 Task: Create New Customer with Customer Name: Cavalli Pizza Napoletana, Billing Address Line1: 3104 Abia Martin Drive, Billing Address Line2:  Panther Burn, Billing Address Line3:  Mississippi 38765
Action: Mouse moved to (131, 36)
Screenshot: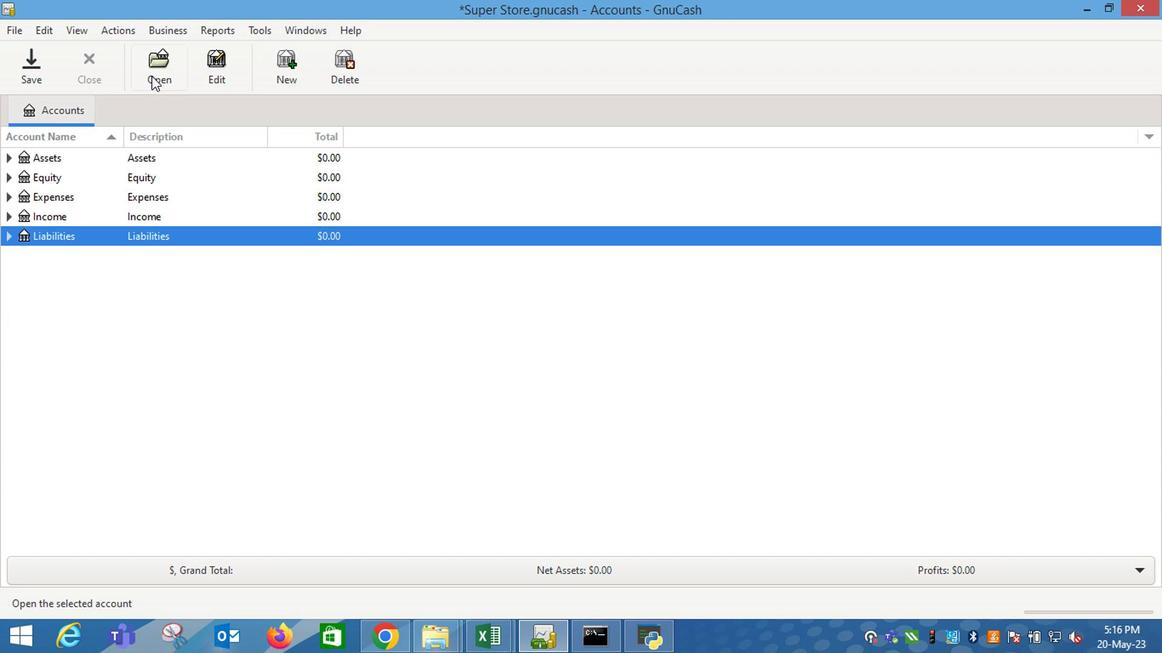 
Action: Mouse pressed left at (131, 36)
Screenshot: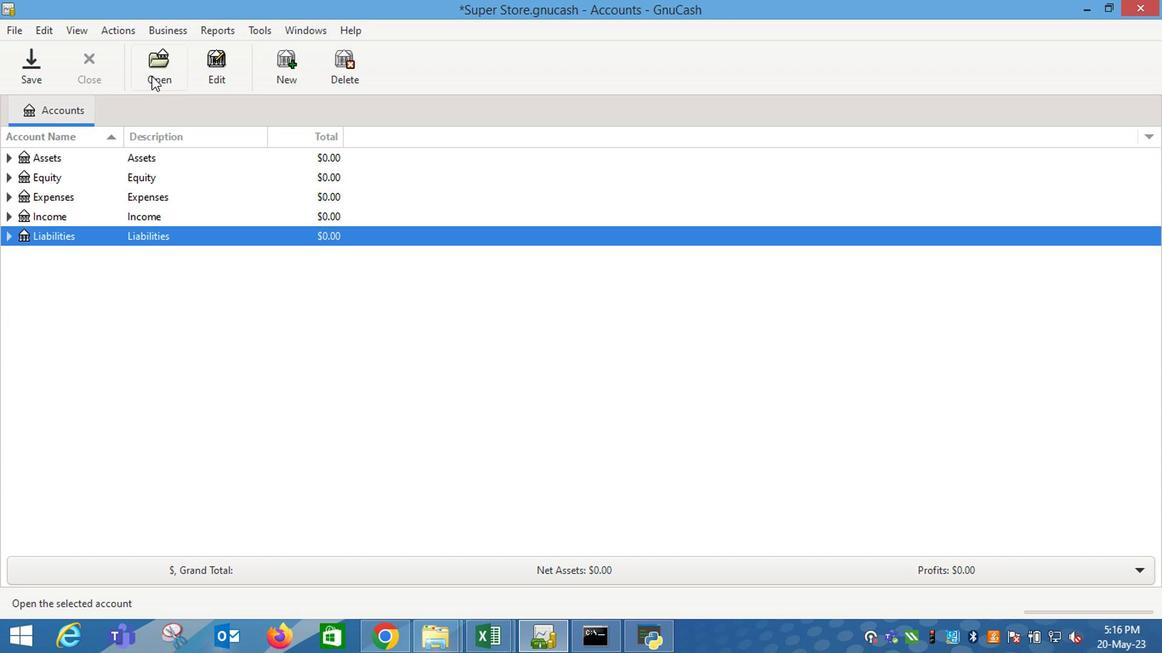 
Action: Mouse moved to (277, 72)
Screenshot: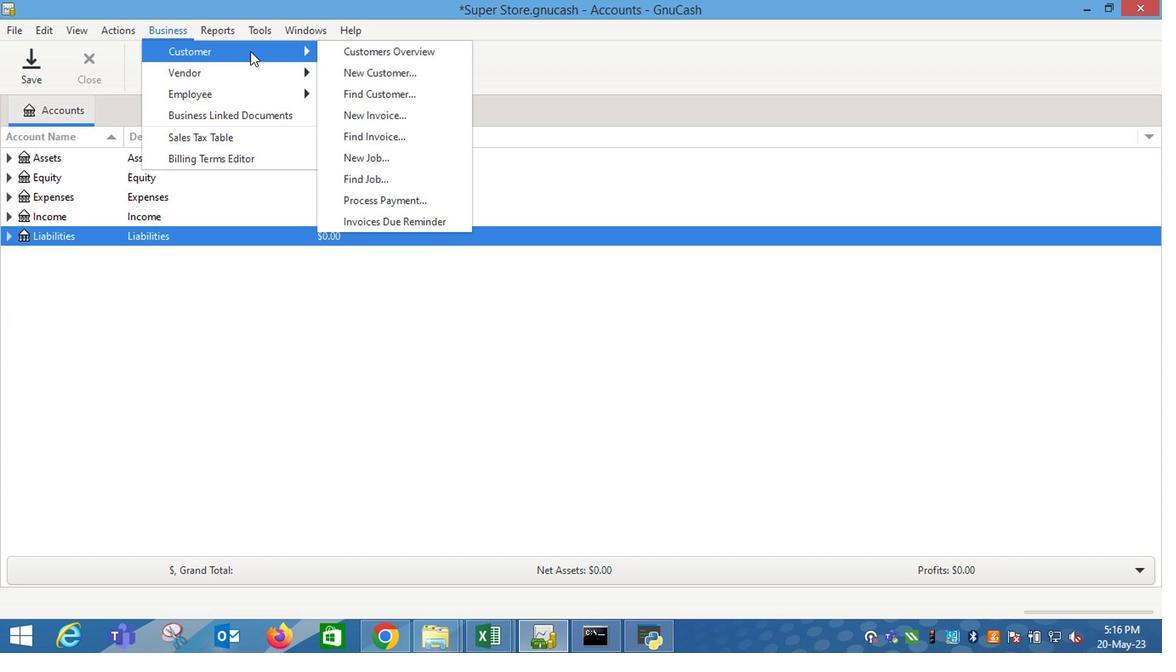 
Action: Mouse pressed left at (277, 72)
Screenshot: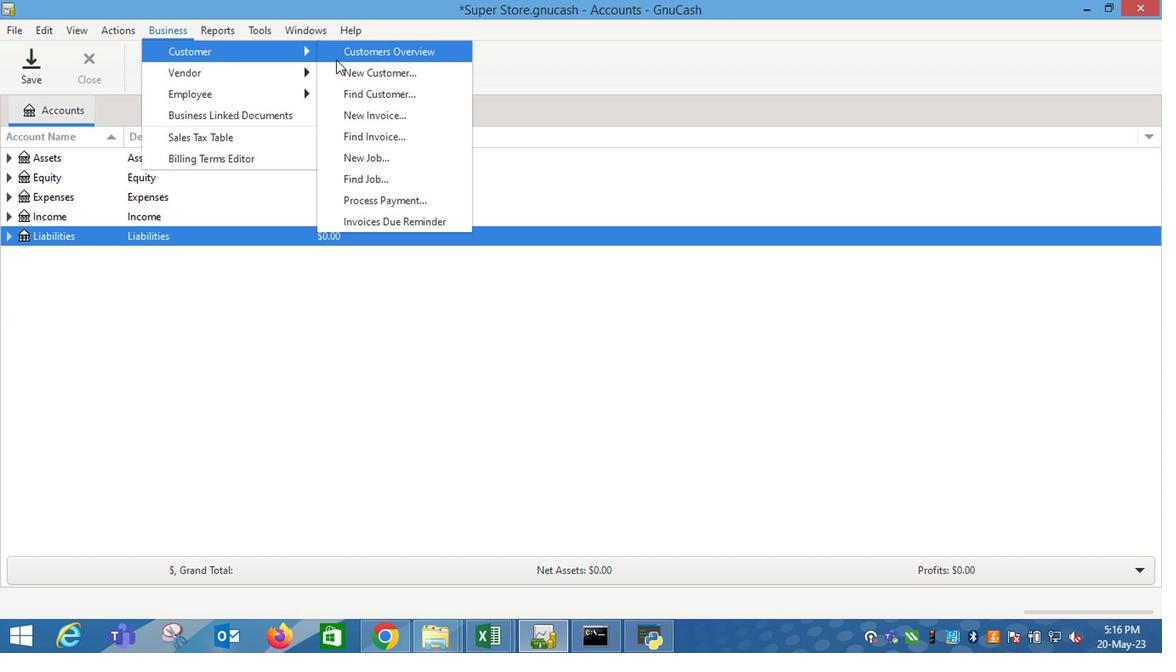 
Action: Key pressed <Key.shift_r>Cavalli<Key.space><Key.shift_r>Pizza<Key.space><Key.shift_r>Nap
Screenshot: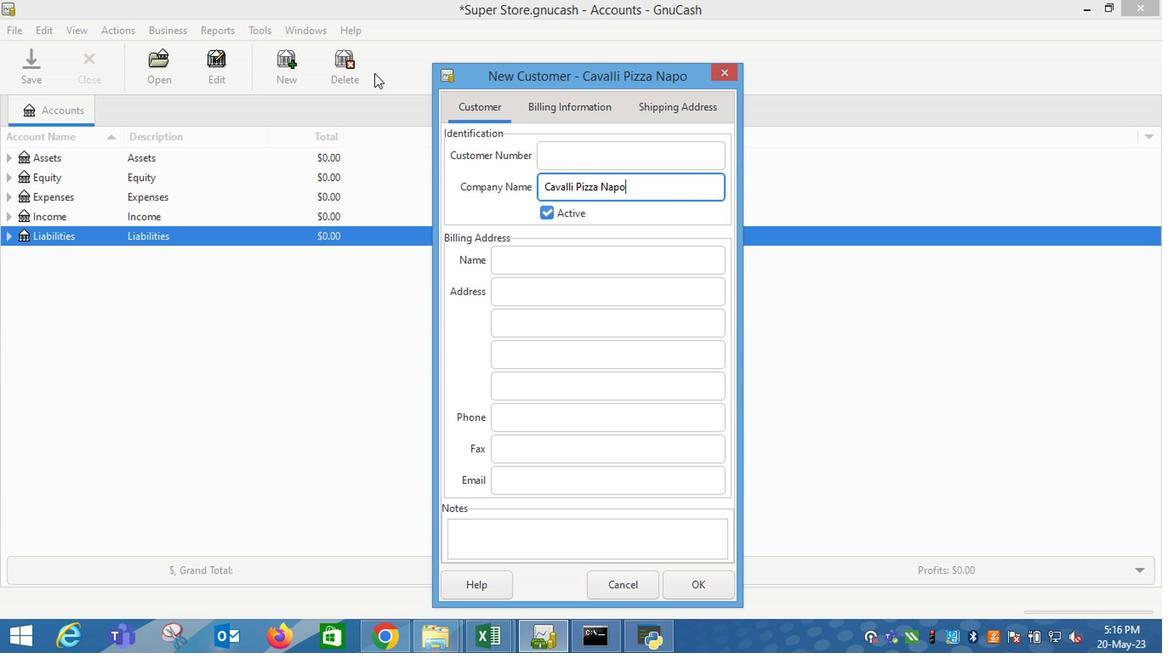 
Action: Mouse moved to (278, 75)
Screenshot: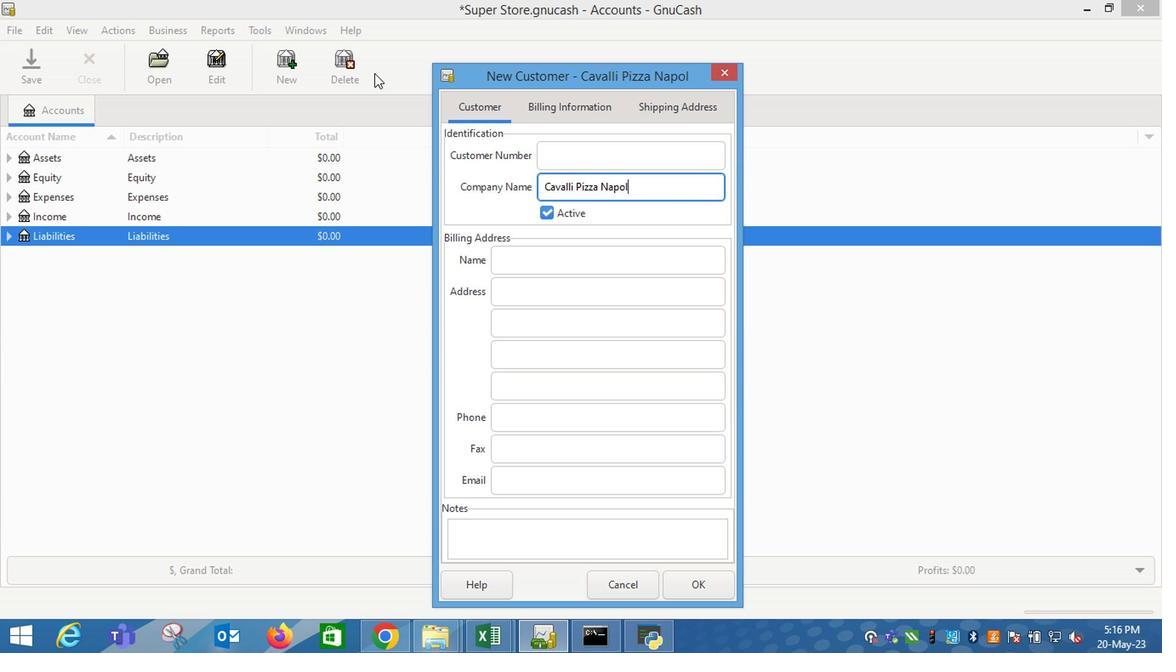 
Action: Key pressed oletana<Key.tab><Key.tab><Key.tab>3104<Key.space><Key.shift_r>Abia<Key.space><Key.shift_r>Martin<Key.space><Key.shift_r>Drive<Key.tab><Key.shift_r>P<Key.enter>
Screenshot: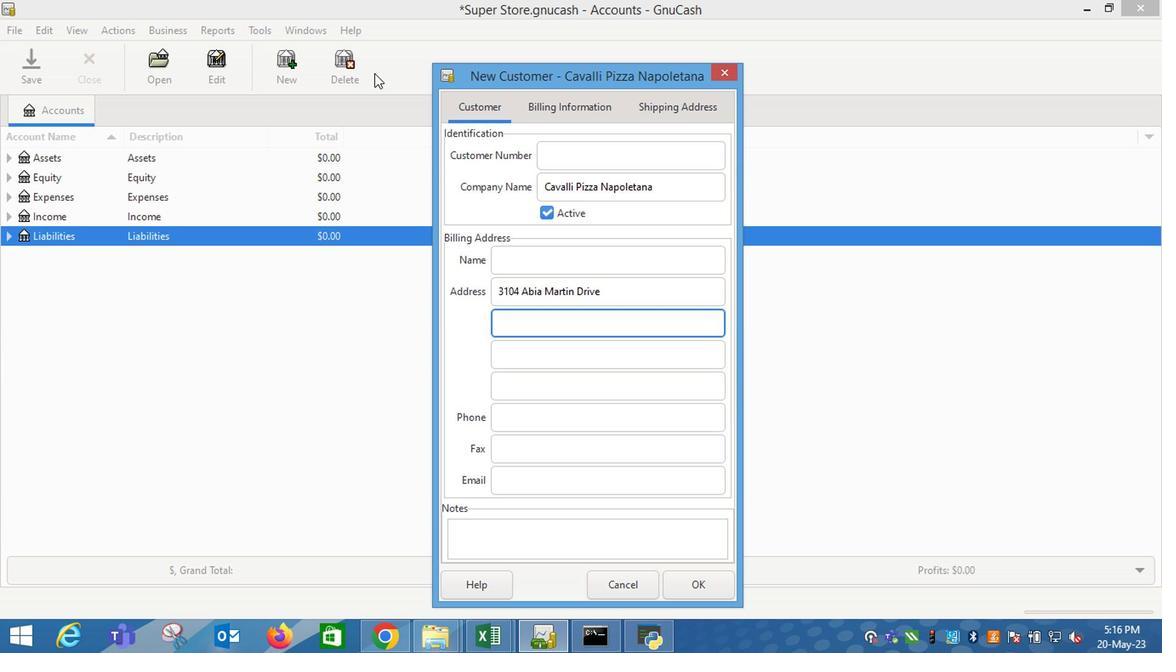 
Action: Mouse moved to (142, 37)
Screenshot: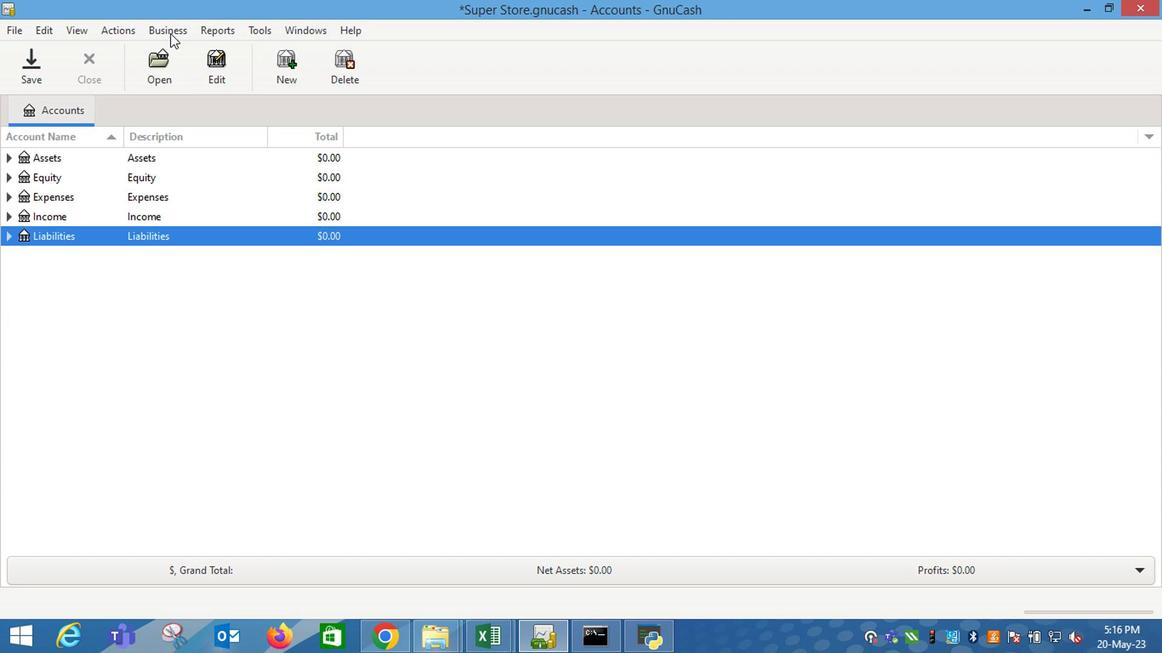 
Action: Mouse pressed left at (142, 37)
Screenshot: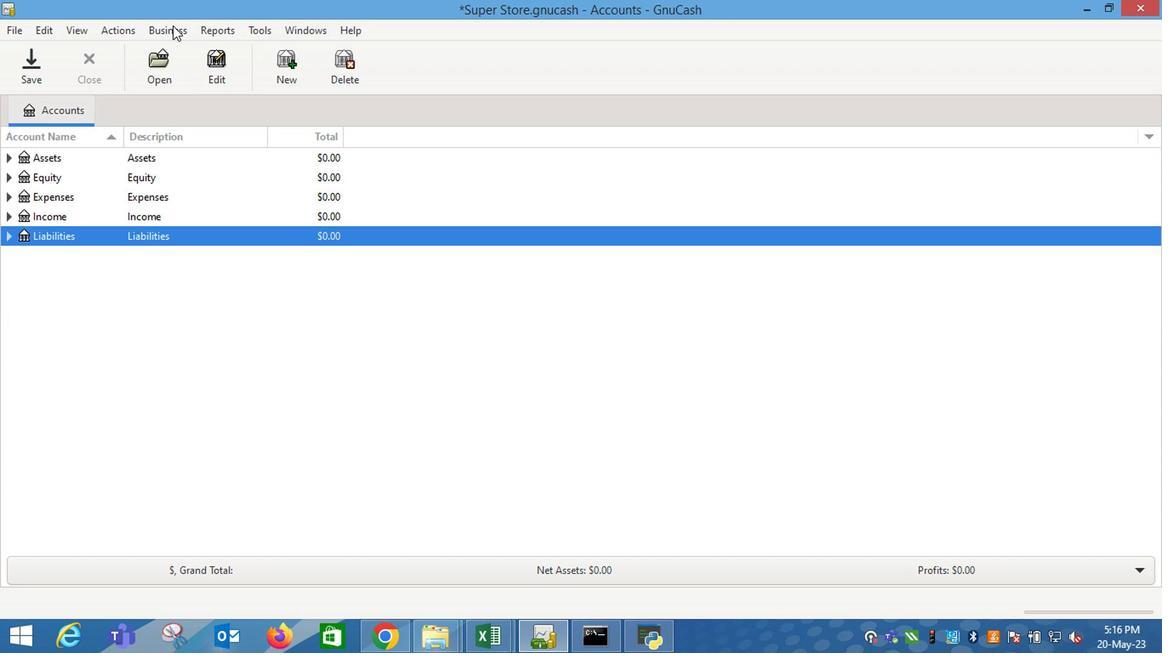 
Action: Mouse moved to (286, 72)
Screenshot: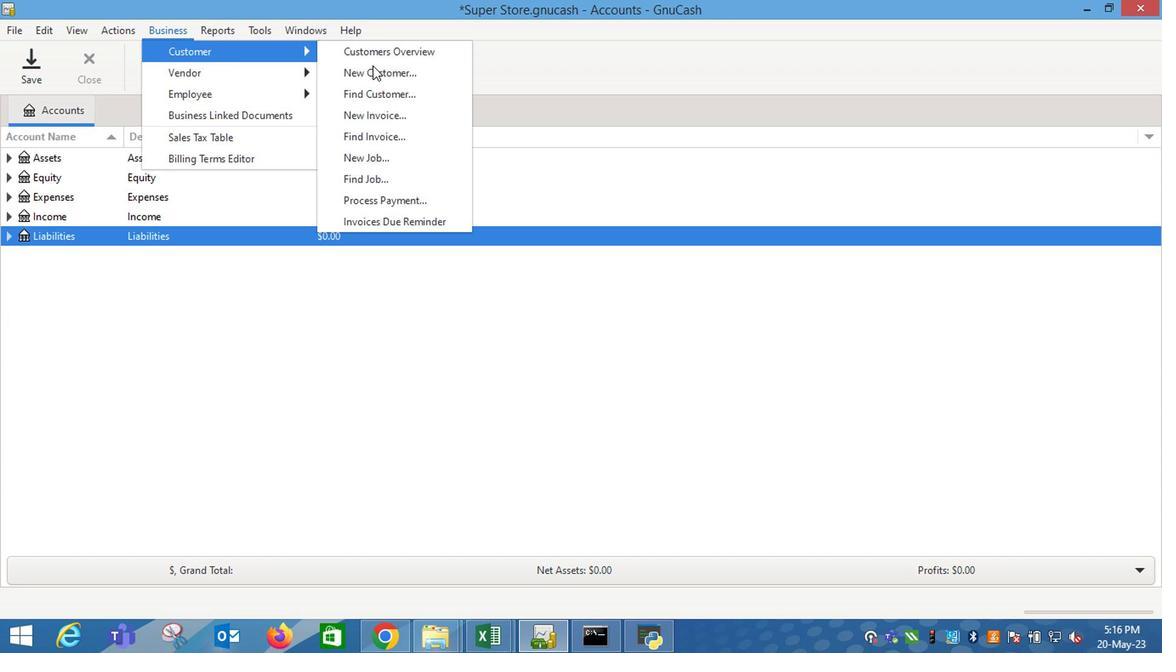 
Action: Mouse pressed left at (286, 72)
Screenshot: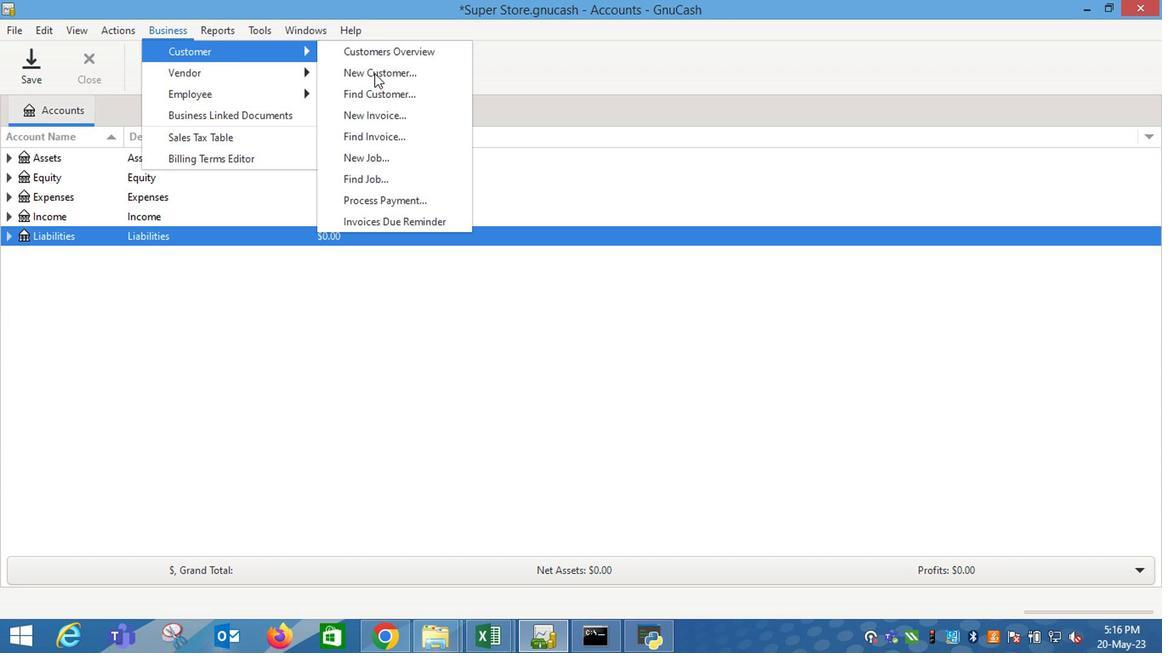 
Action: Key pressed <Key.shift_r>Cavalli<Key.space><Key.shift_r>Pizza<Key.space><Key.shift_r><Key.shift_r><Key.shift_r><Key.shift_r><Key.shift_r><Key.shift_r><Key.shift_r><Key.shift_r><Key.shift_r><Key.shift_r><Key.shift_r><Key.shift_r><Key.shift_r><Key.shift_r>Napoletana<Key.tab><Key.tab><Key.tab>3104<Key.space><Key.shift_r>C<Key.backspace><Key.shift_r>Abia<Key.space><Key.shift_r>Martin<Key.space><Key.shift_r>Drive<Key.tab><Key.shift_r>P<Key.tab><Key.shift_r>M<Key.tab><Key.enter>
Screenshot: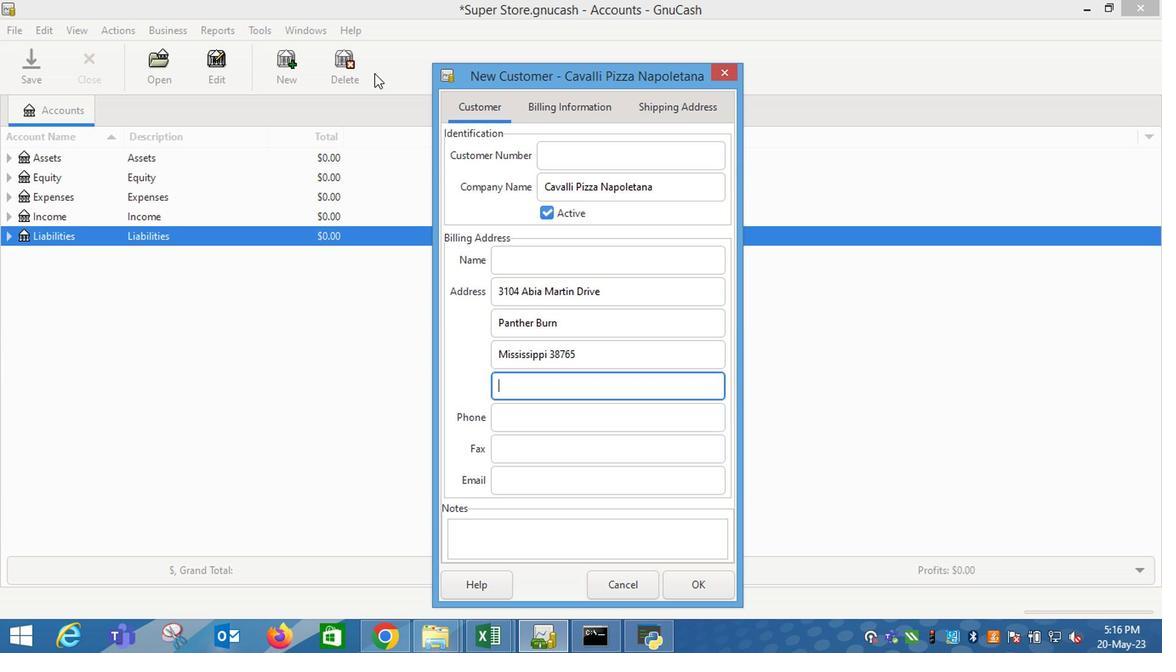 
